 Task: Sort the products in the category "Sandwiches & Wraps" by unit price (low first).
Action: Mouse moved to (793, 282)
Screenshot: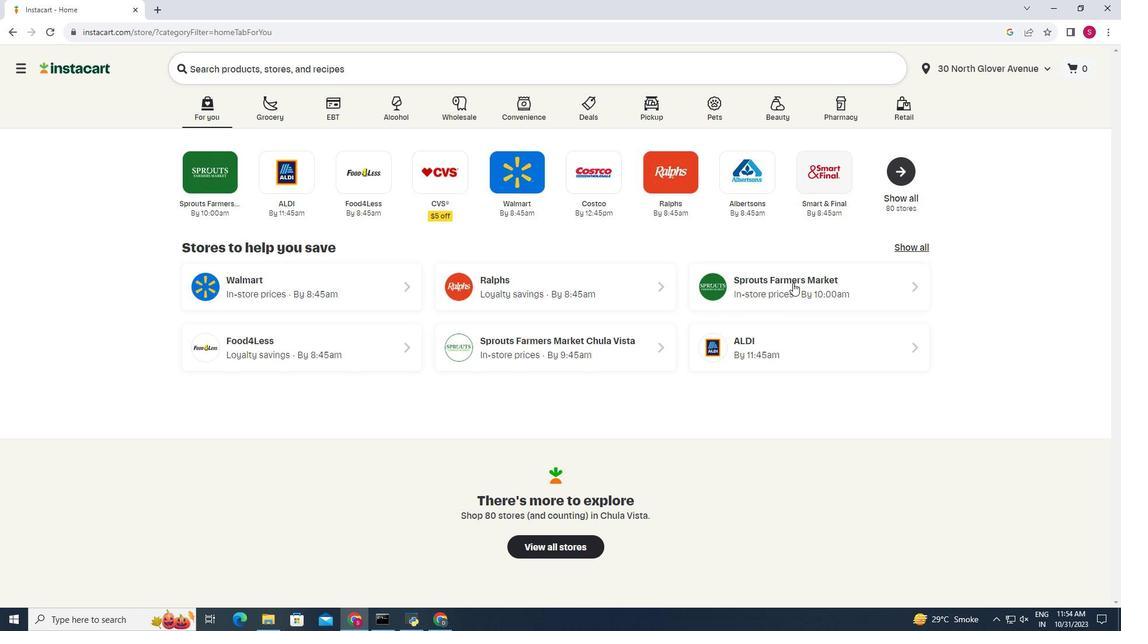 
Action: Mouse pressed left at (793, 282)
Screenshot: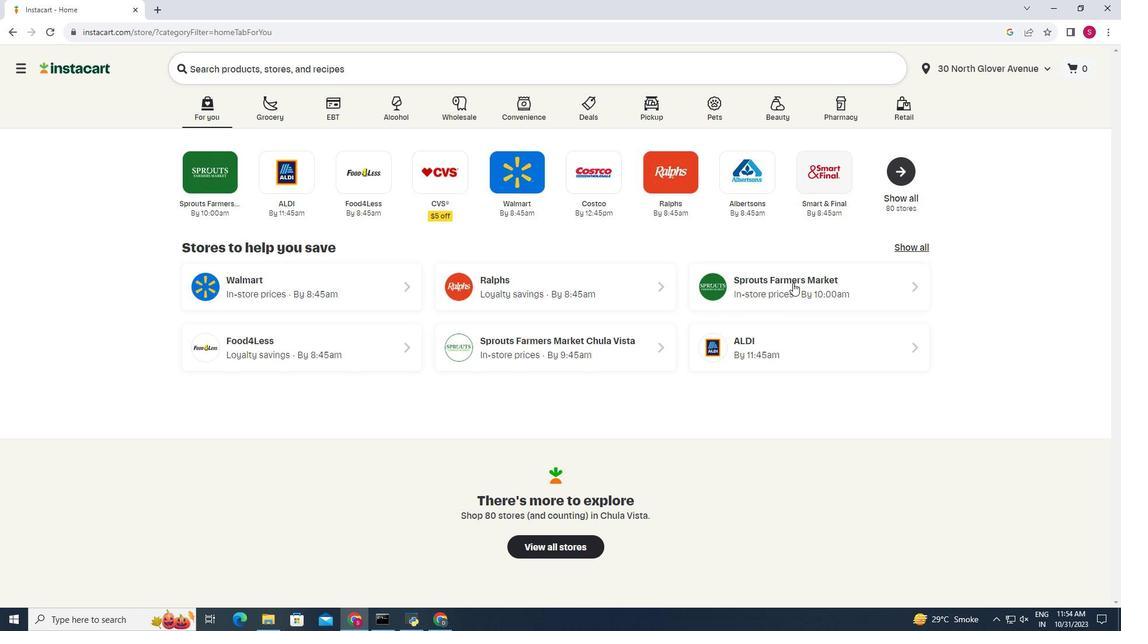 
Action: Mouse moved to (71, 536)
Screenshot: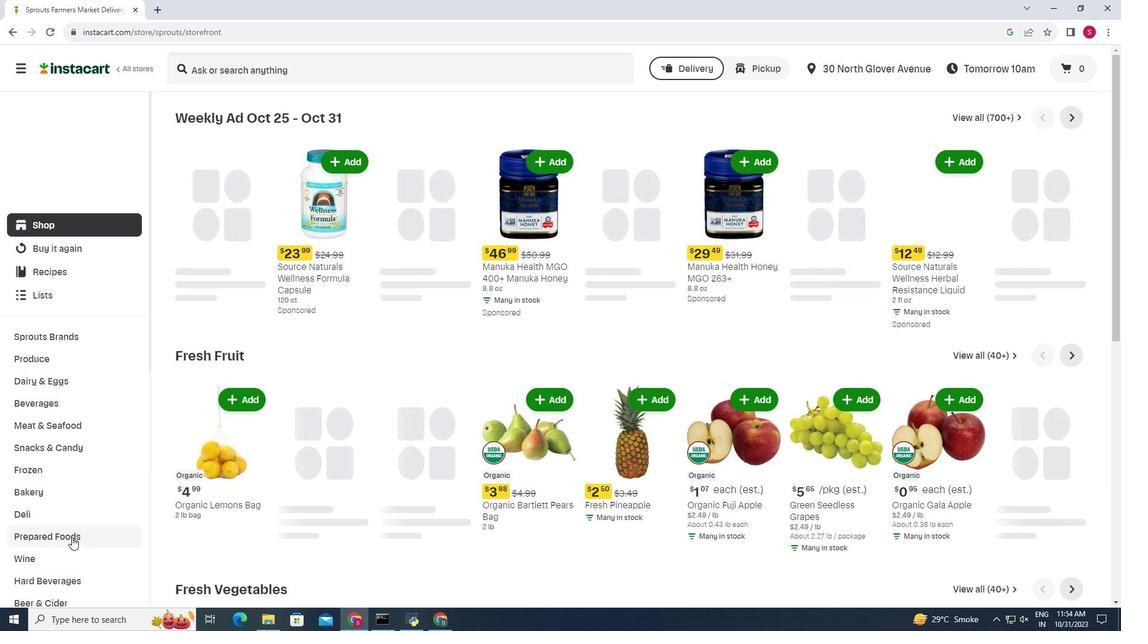 
Action: Mouse pressed left at (71, 536)
Screenshot: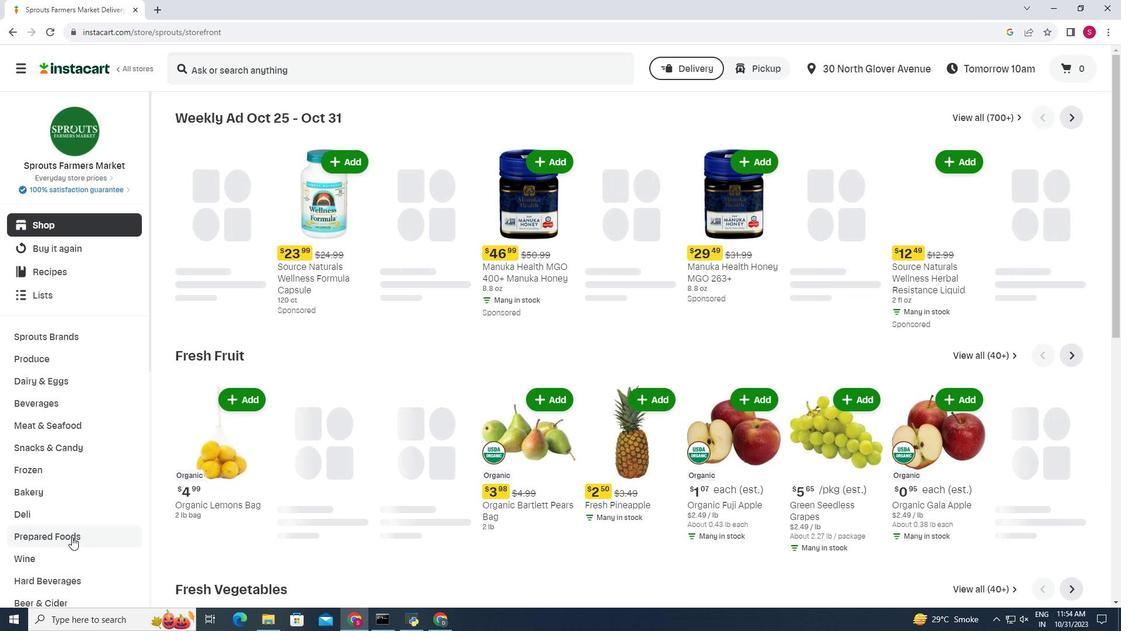 
Action: Mouse moved to (333, 149)
Screenshot: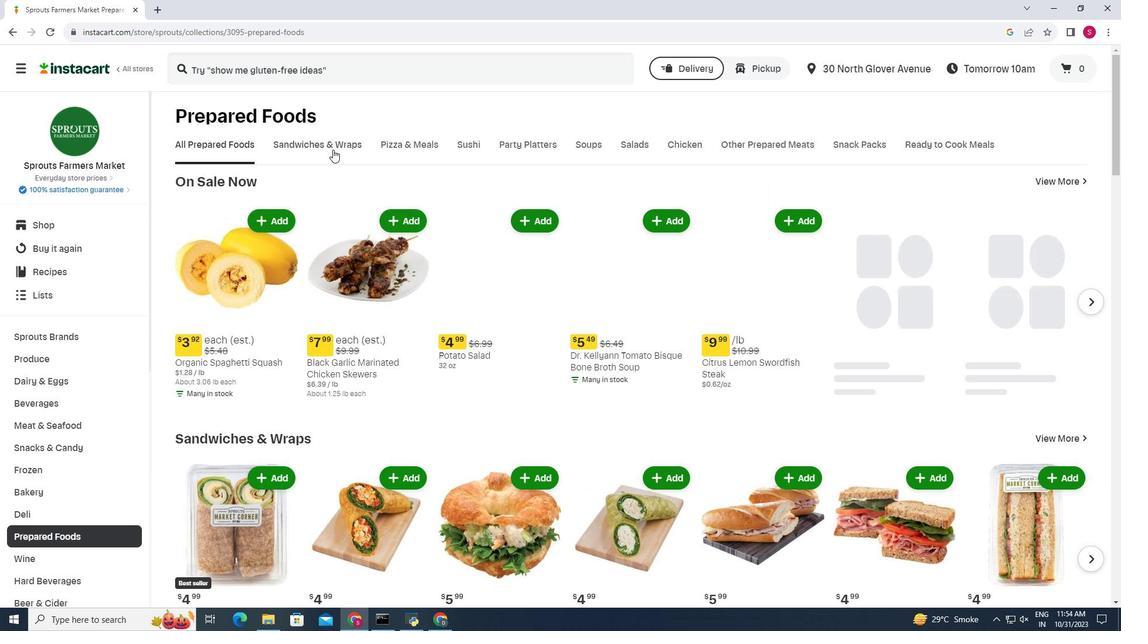 
Action: Mouse pressed left at (333, 149)
Screenshot: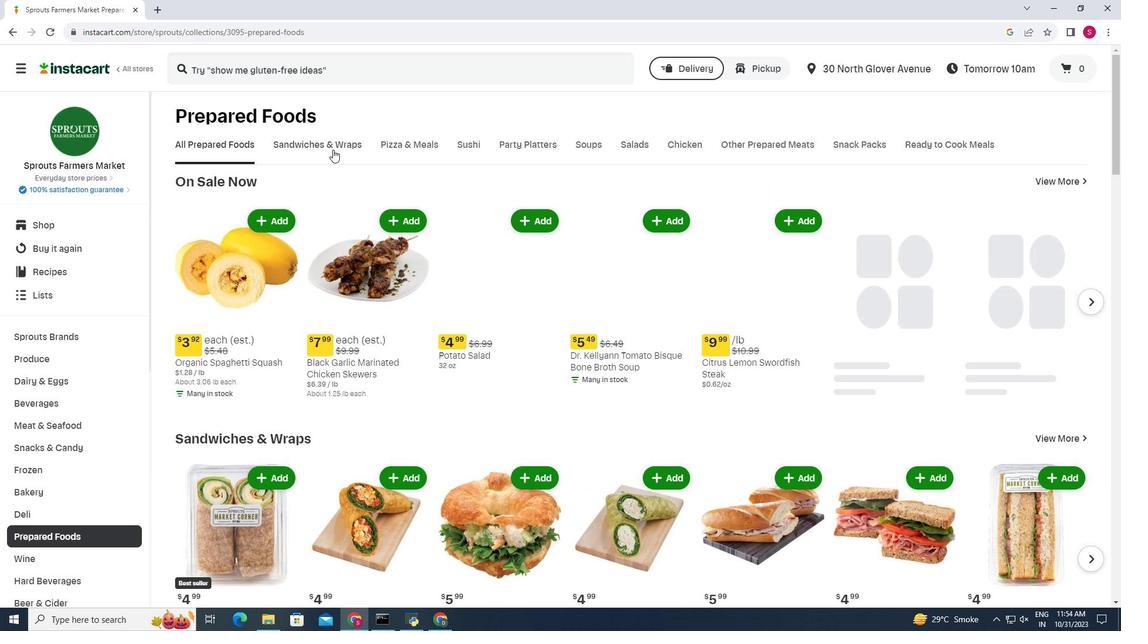 
Action: Mouse moved to (1075, 177)
Screenshot: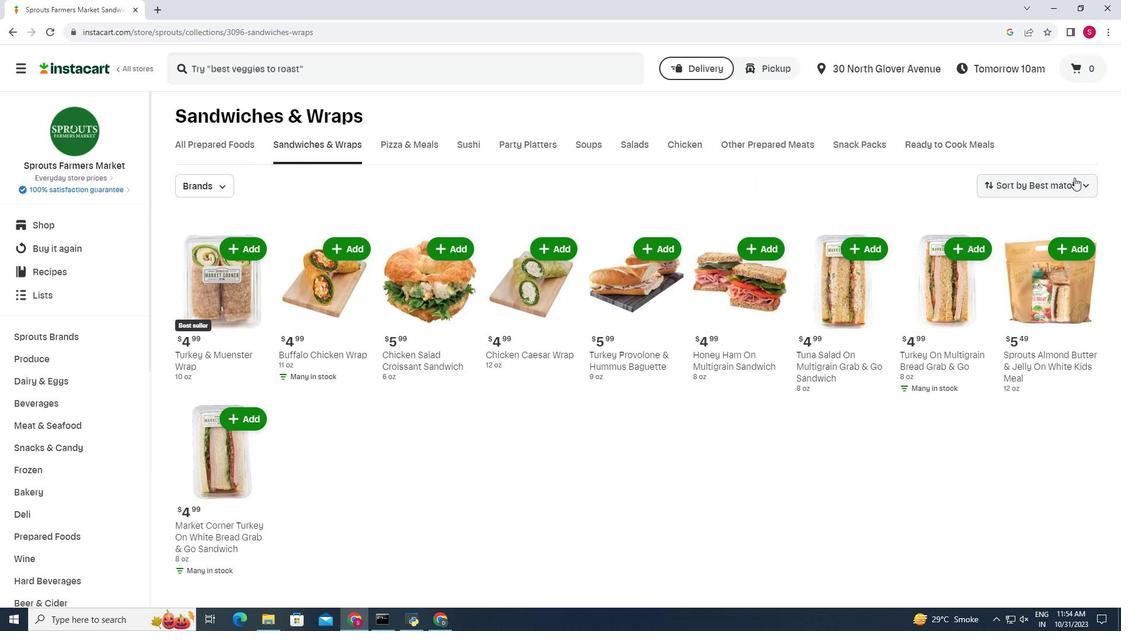
Action: Mouse pressed left at (1075, 177)
Screenshot: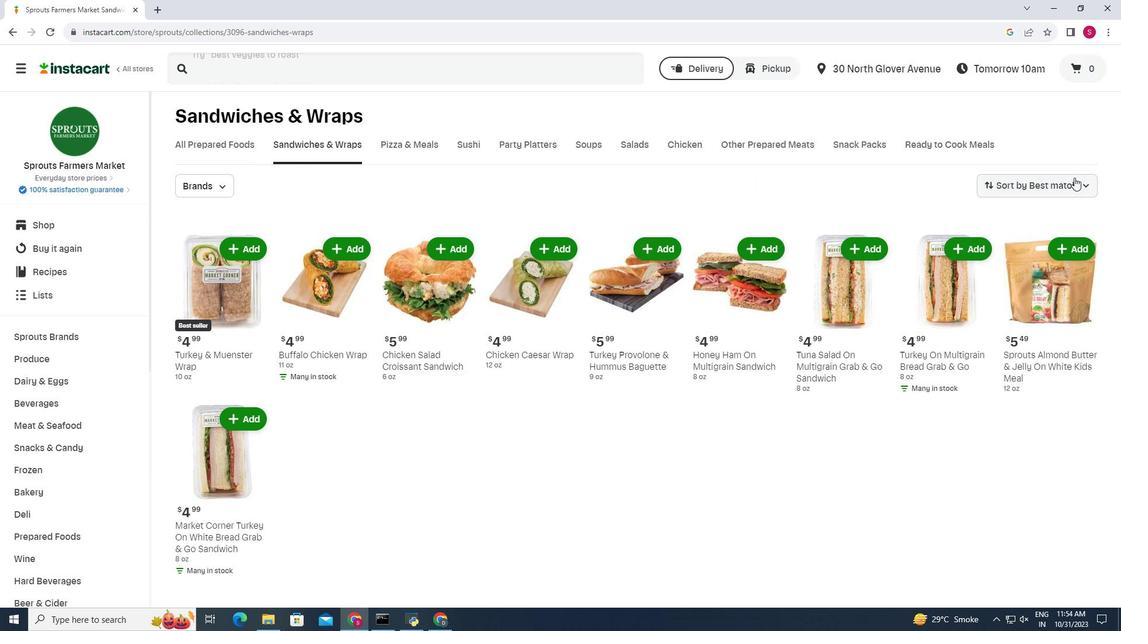 
Action: Mouse moved to (1039, 297)
Screenshot: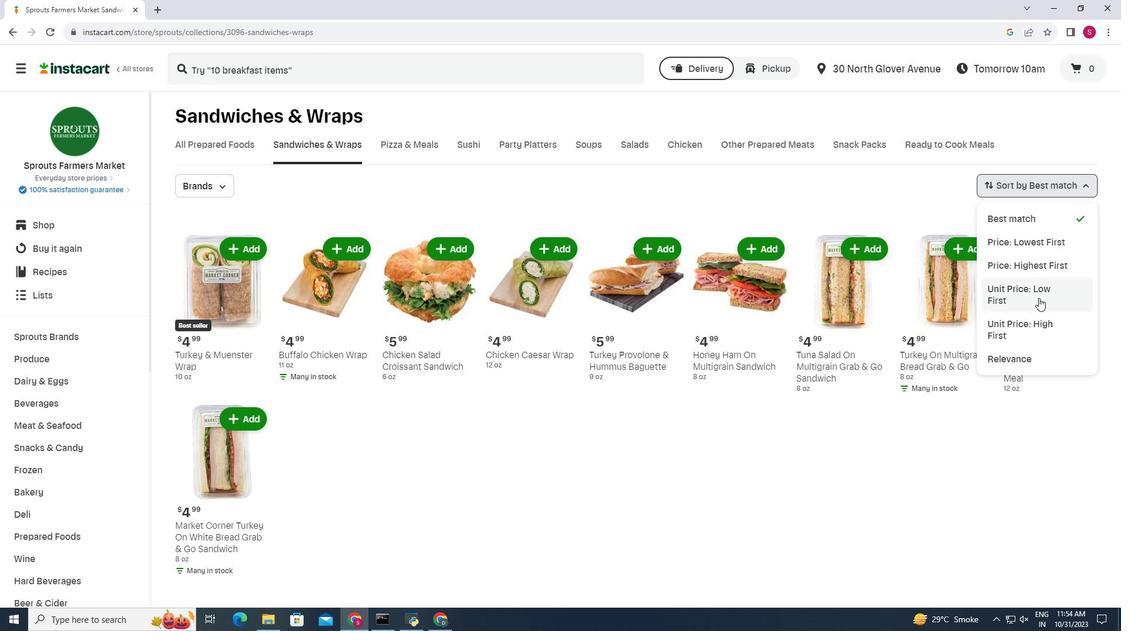 
Action: Mouse pressed left at (1039, 297)
Screenshot: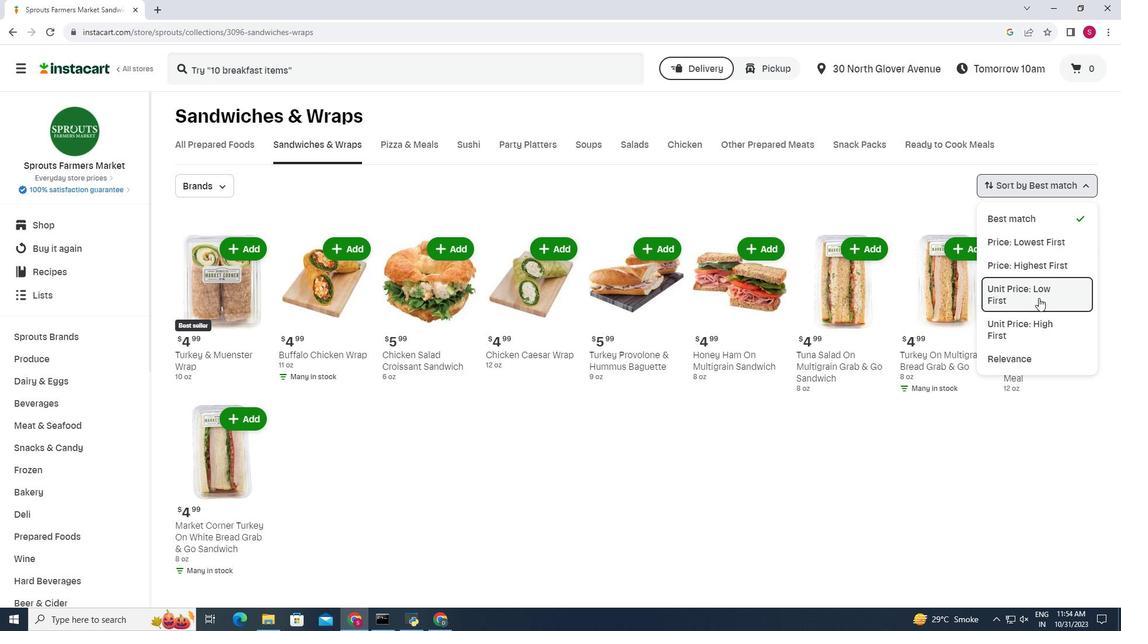 
Action: Mouse moved to (525, 215)
Screenshot: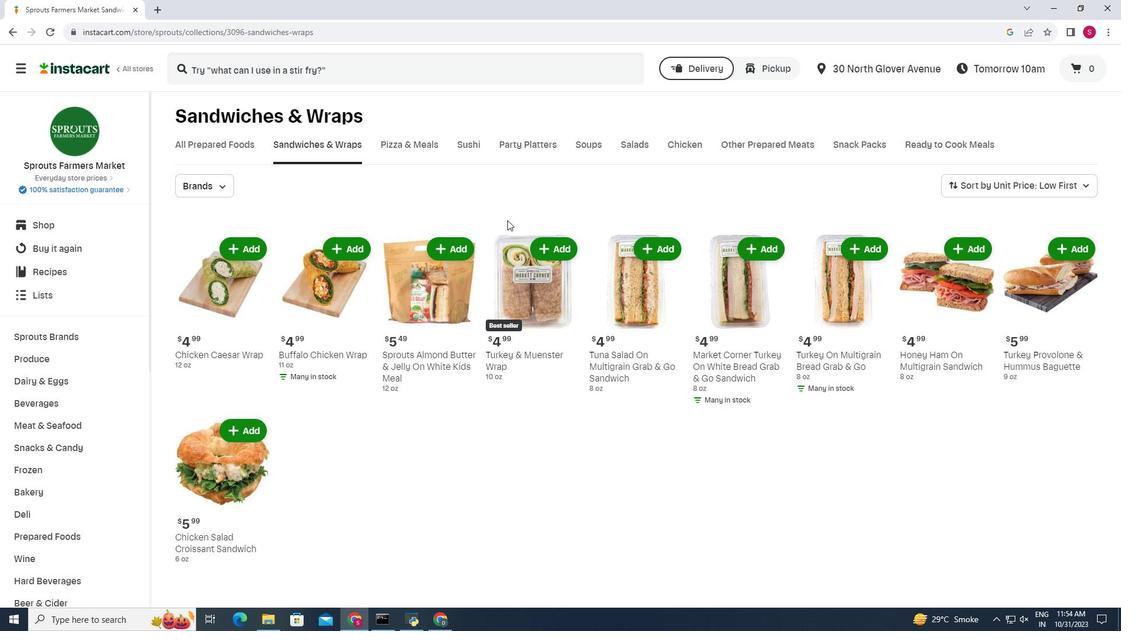 
